 Task: Select the file option in the open view.
Action: Mouse moved to (11, 607)
Screenshot: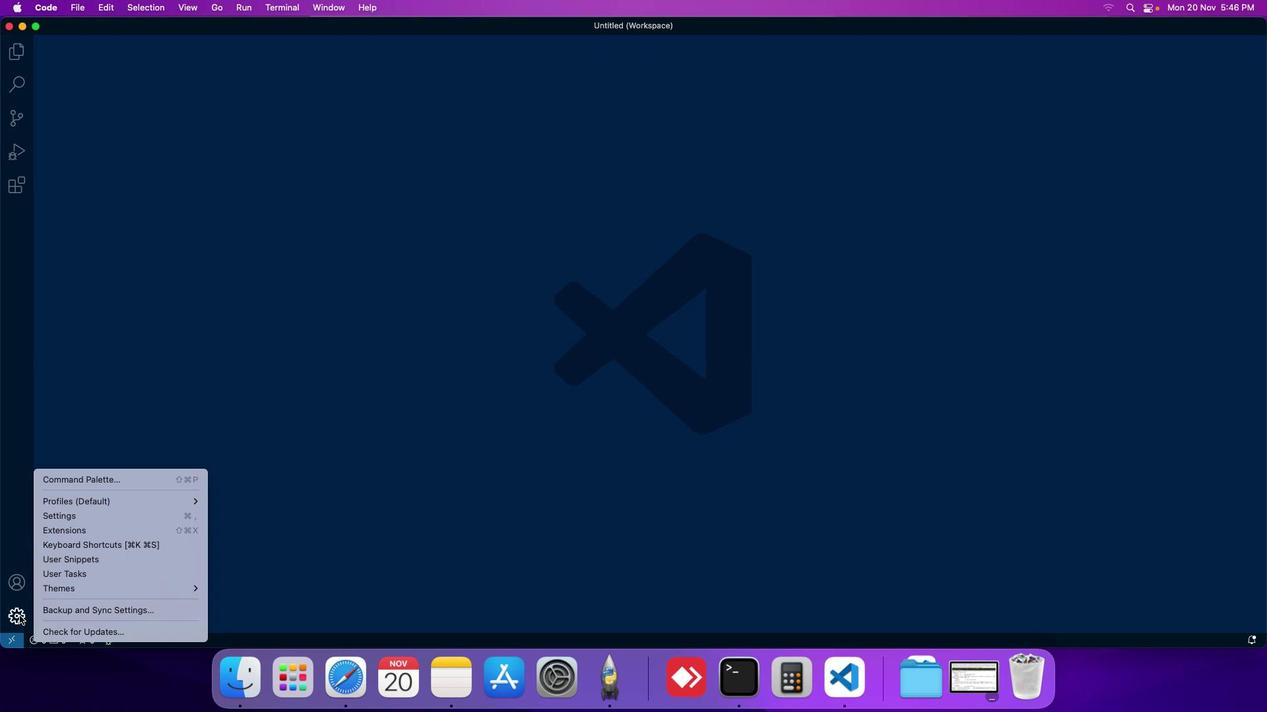
Action: Mouse pressed left at (11, 607)
Screenshot: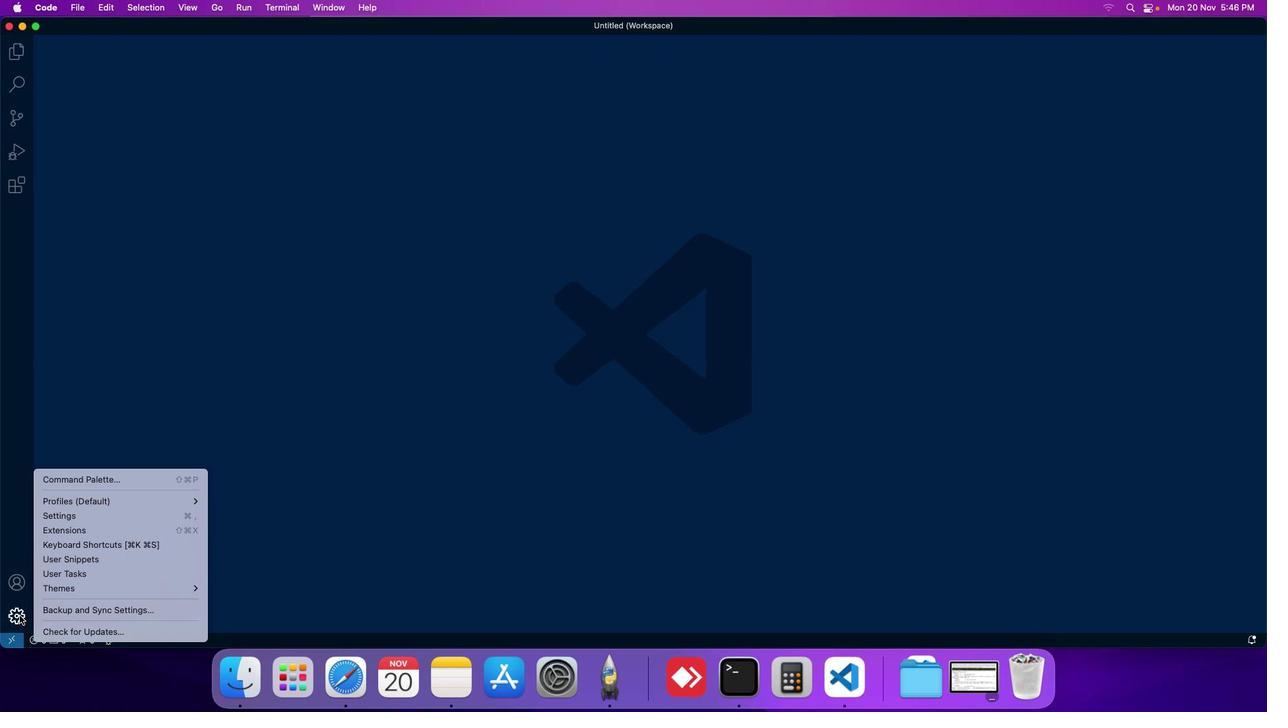 
Action: Mouse moved to (40, 512)
Screenshot: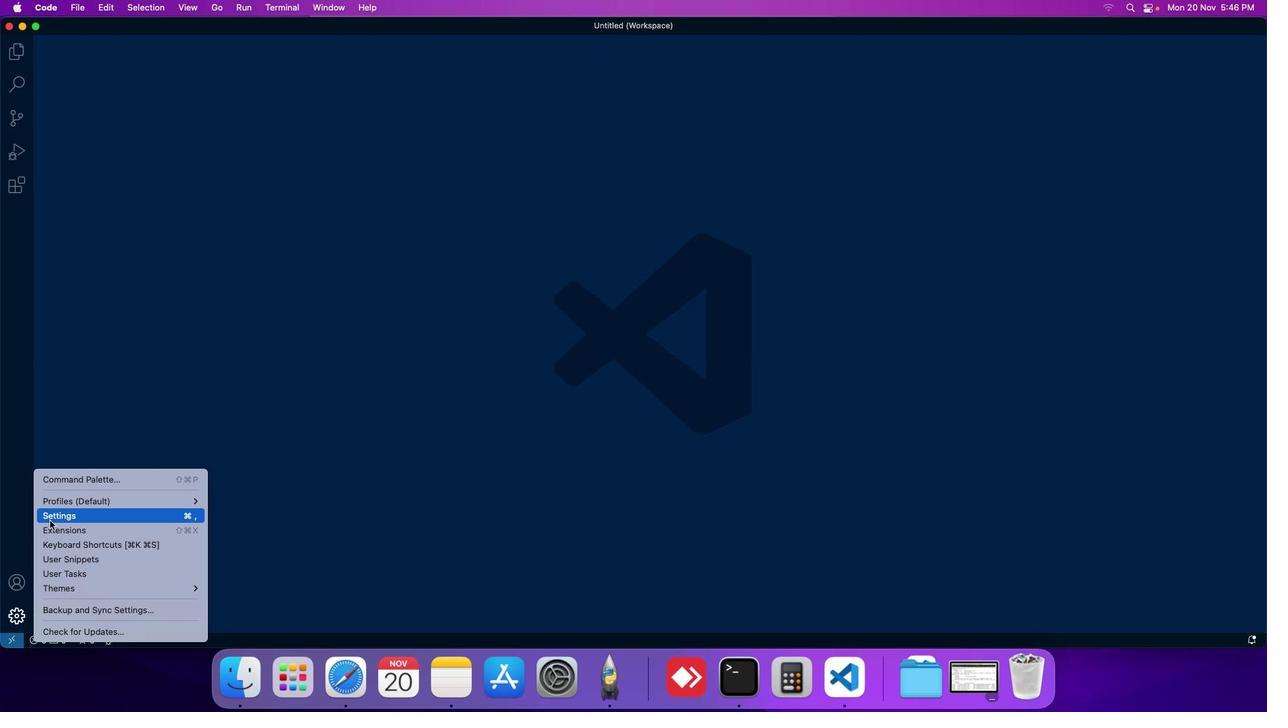 
Action: Mouse pressed left at (40, 512)
Screenshot: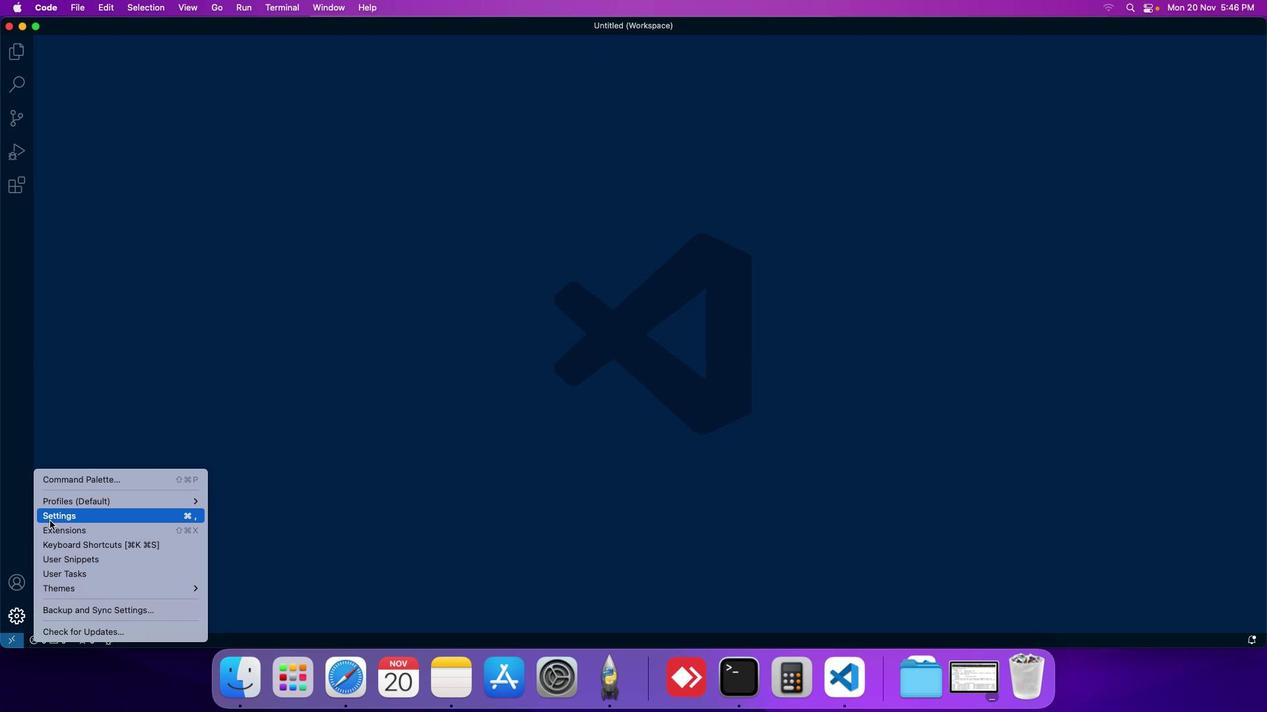 
Action: Mouse moved to (308, 99)
Screenshot: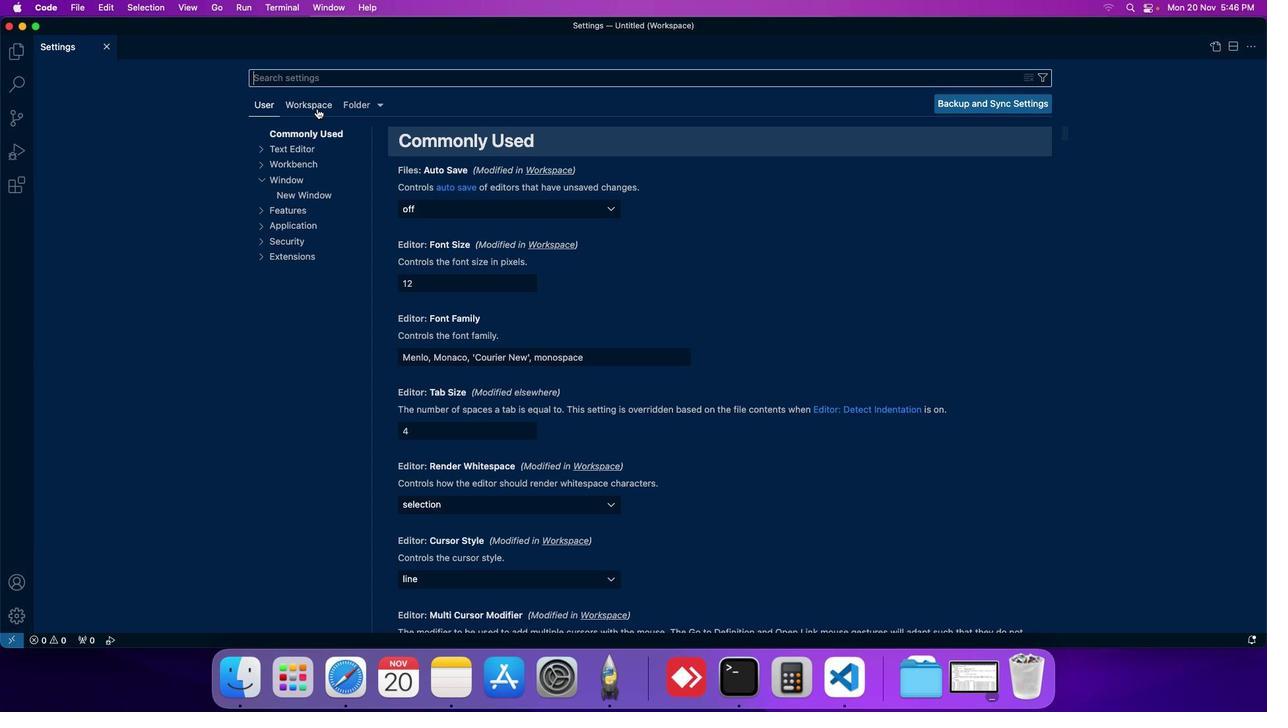 
Action: Mouse pressed left at (308, 99)
Screenshot: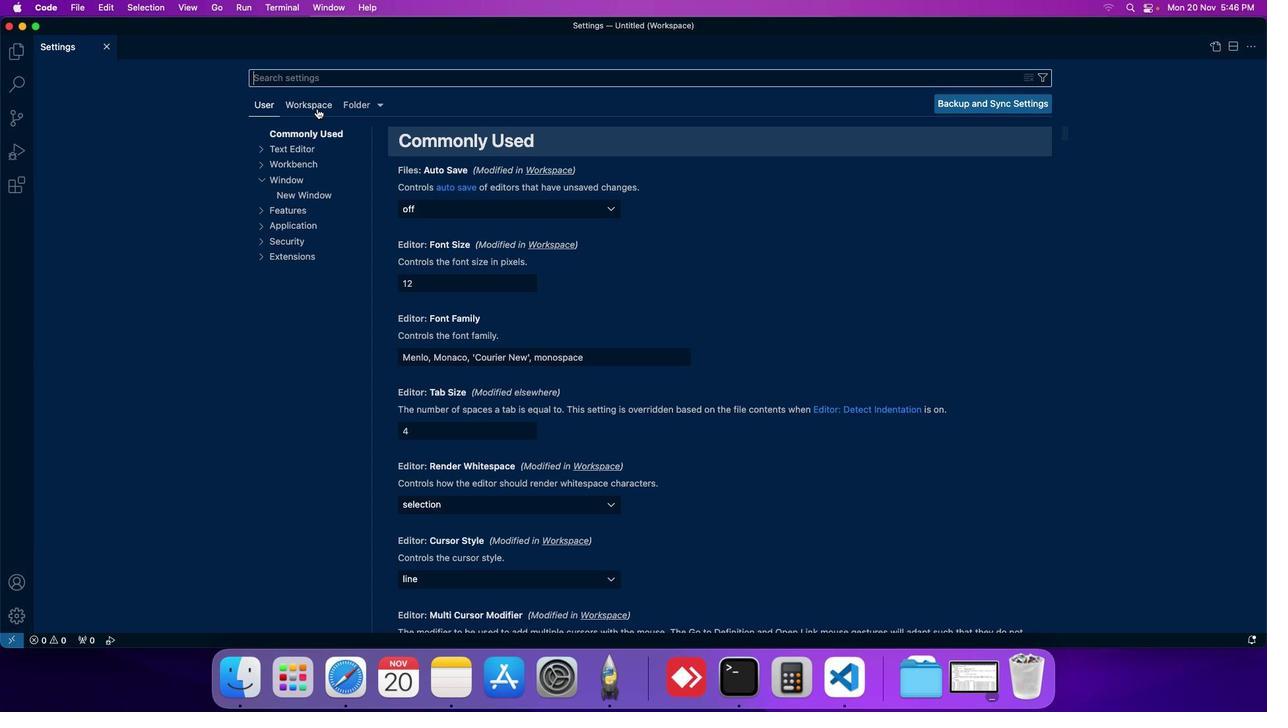 
Action: Mouse moved to (293, 185)
Screenshot: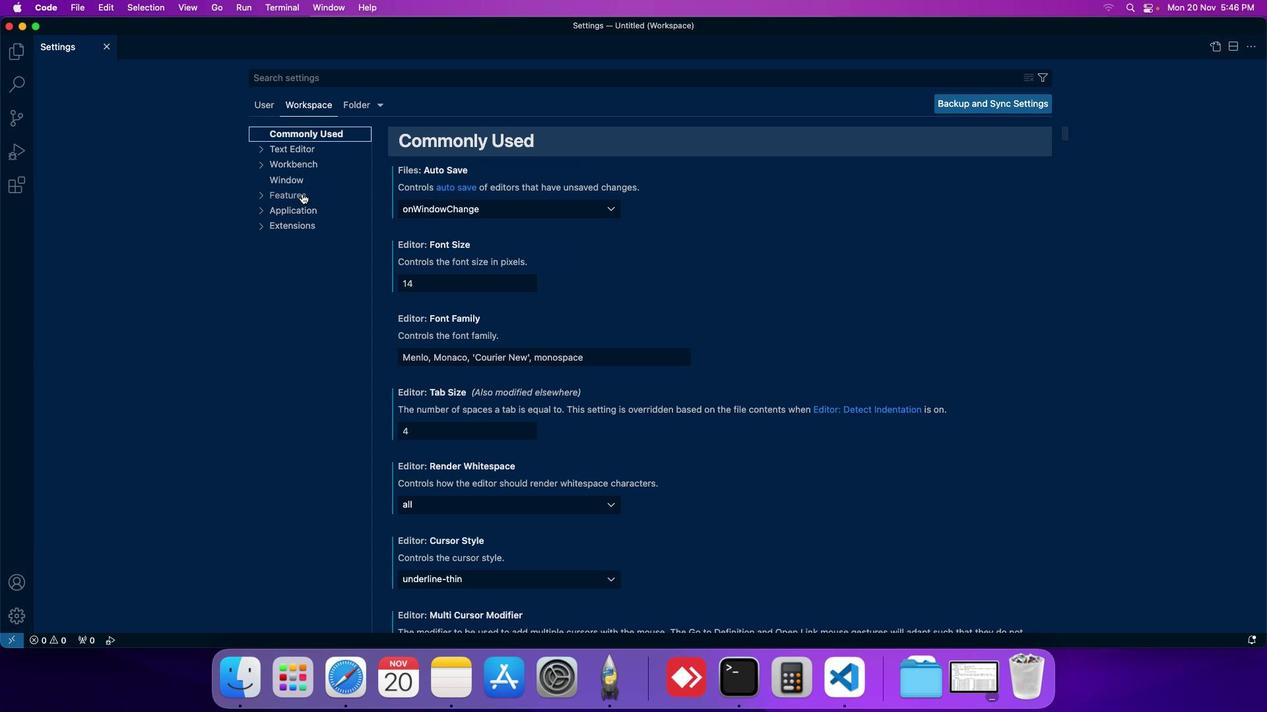 
Action: Mouse pressed left at (293, 185)
Screenshot: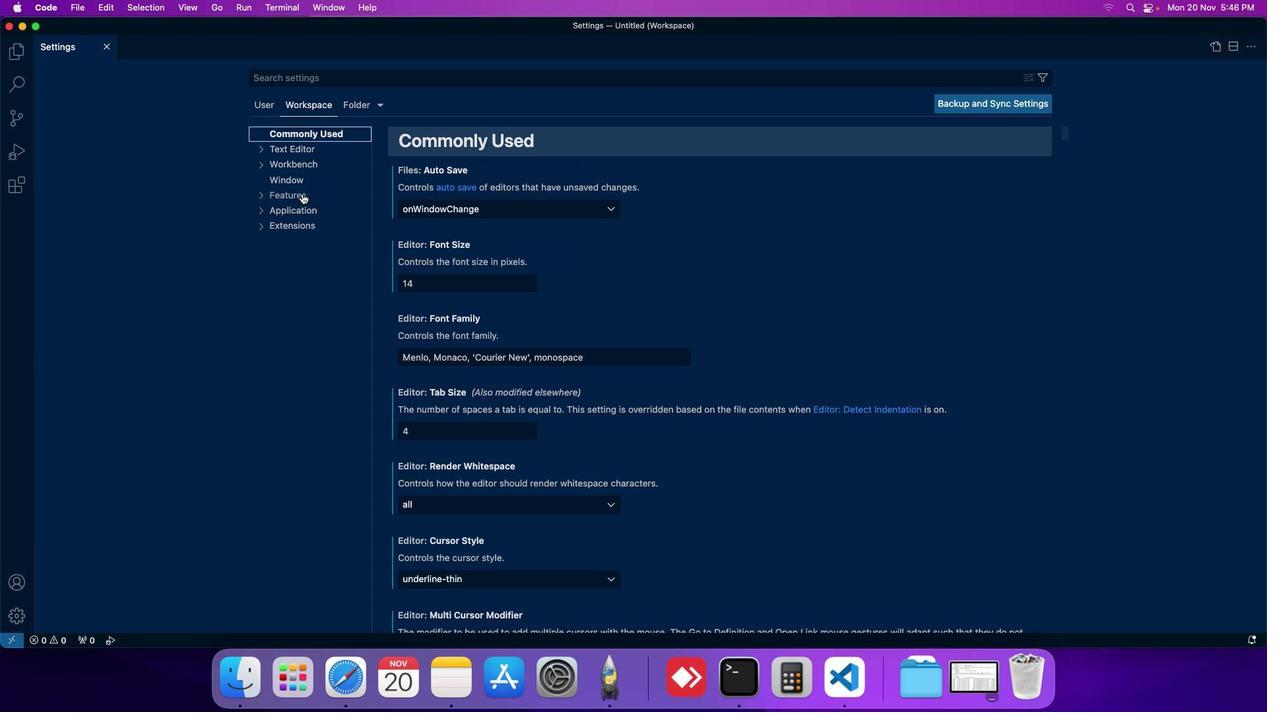 
Action: Mouse moved to (285, 308)
Screenshot: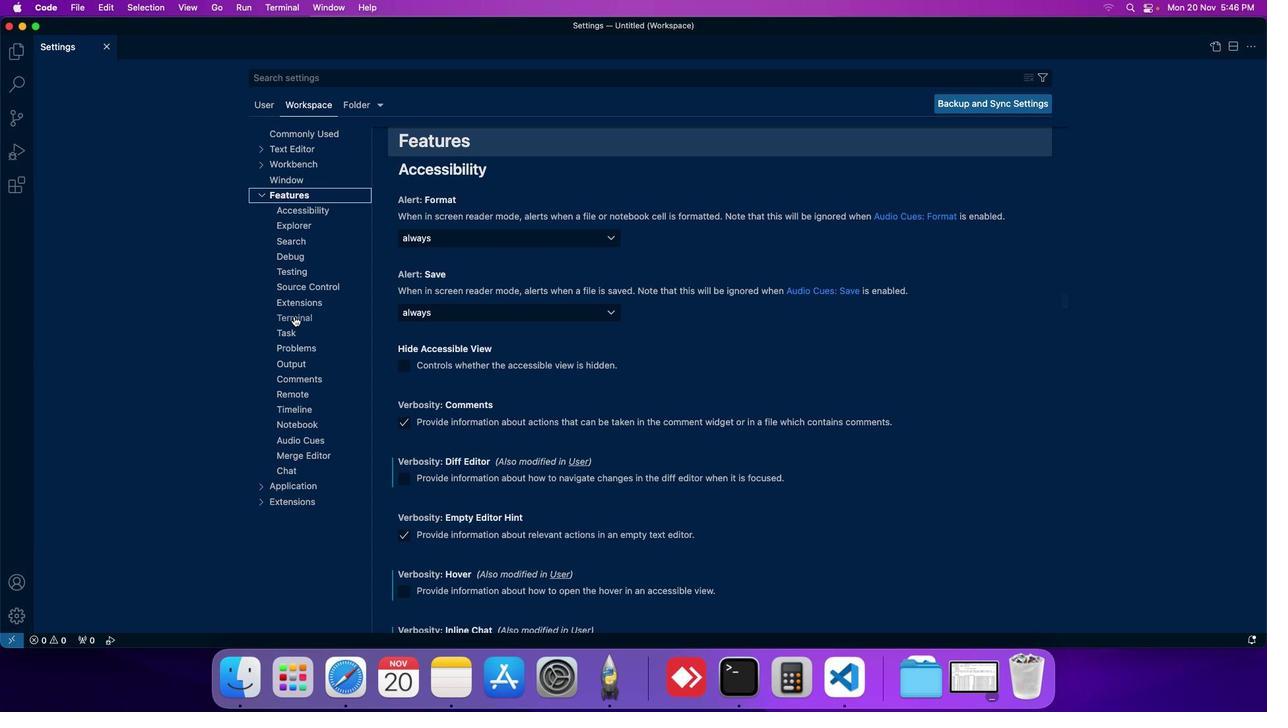 
Action: Mouse pressed left at (285, 308)
Screenshot: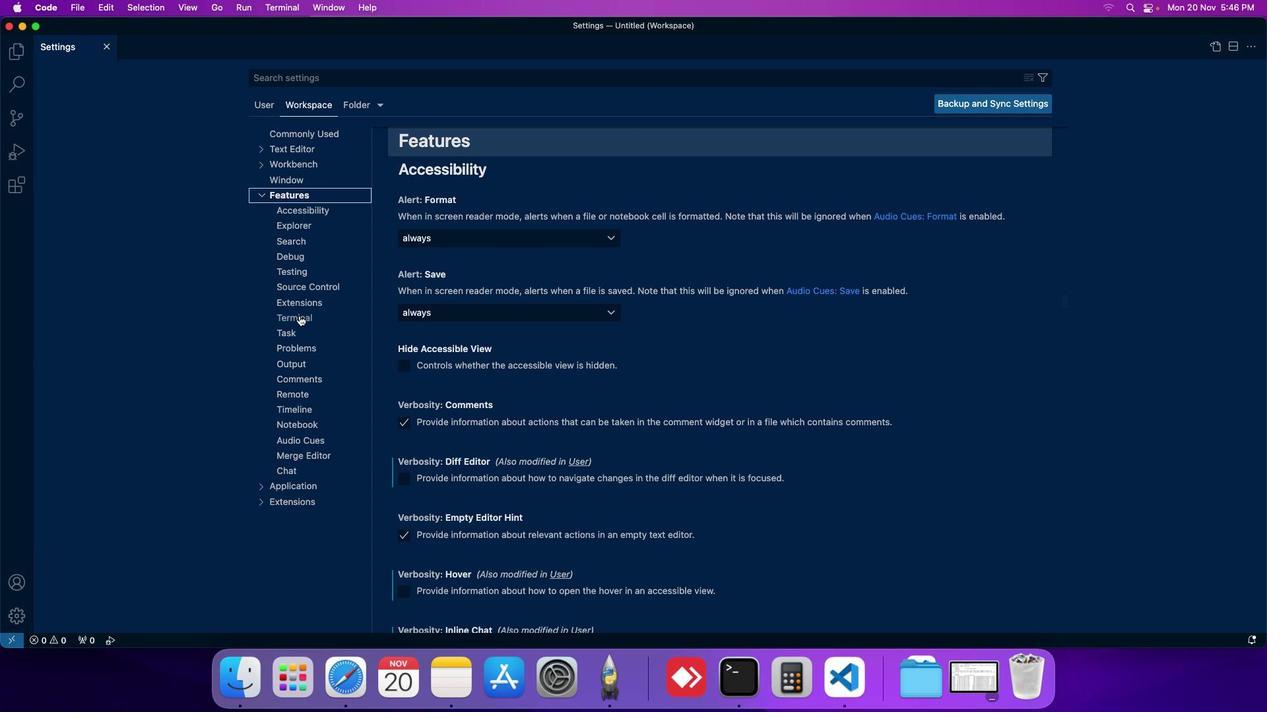 
Action: Mouse moved to (499, 370)
Screenshot: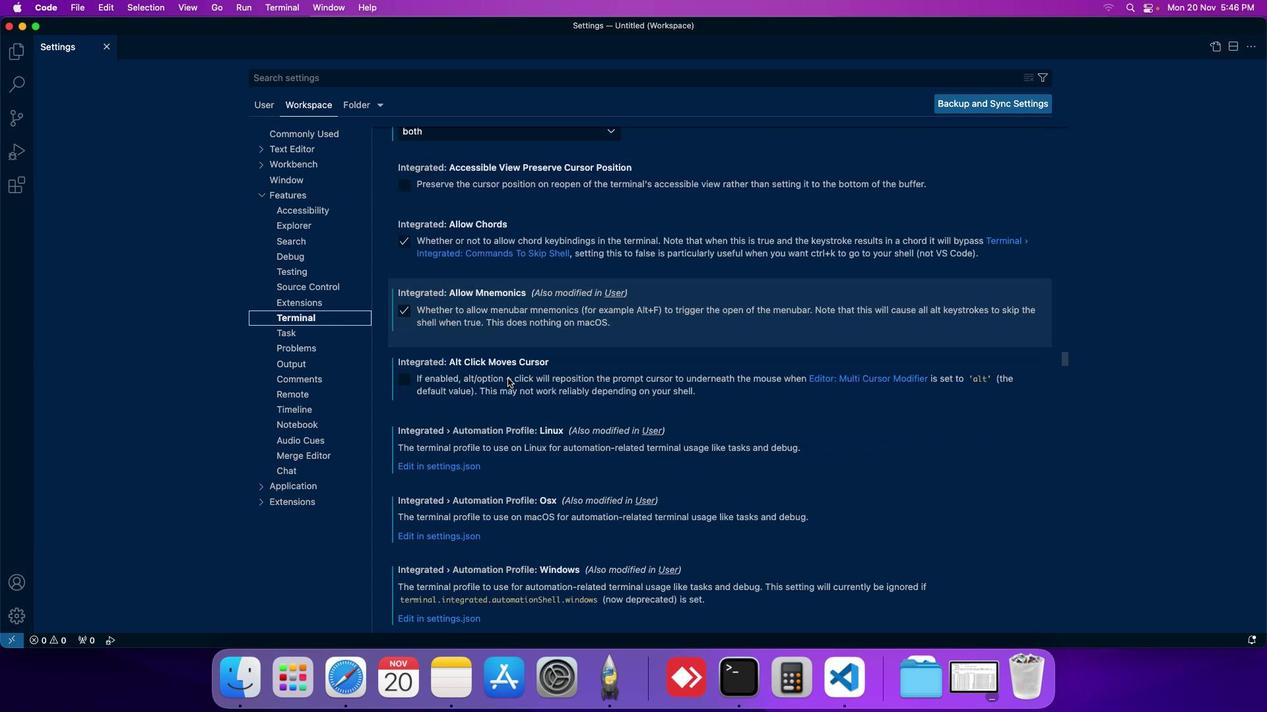 
Action: Mouse scrolled (499, 370) with delta (-7, -8)
Screenshot: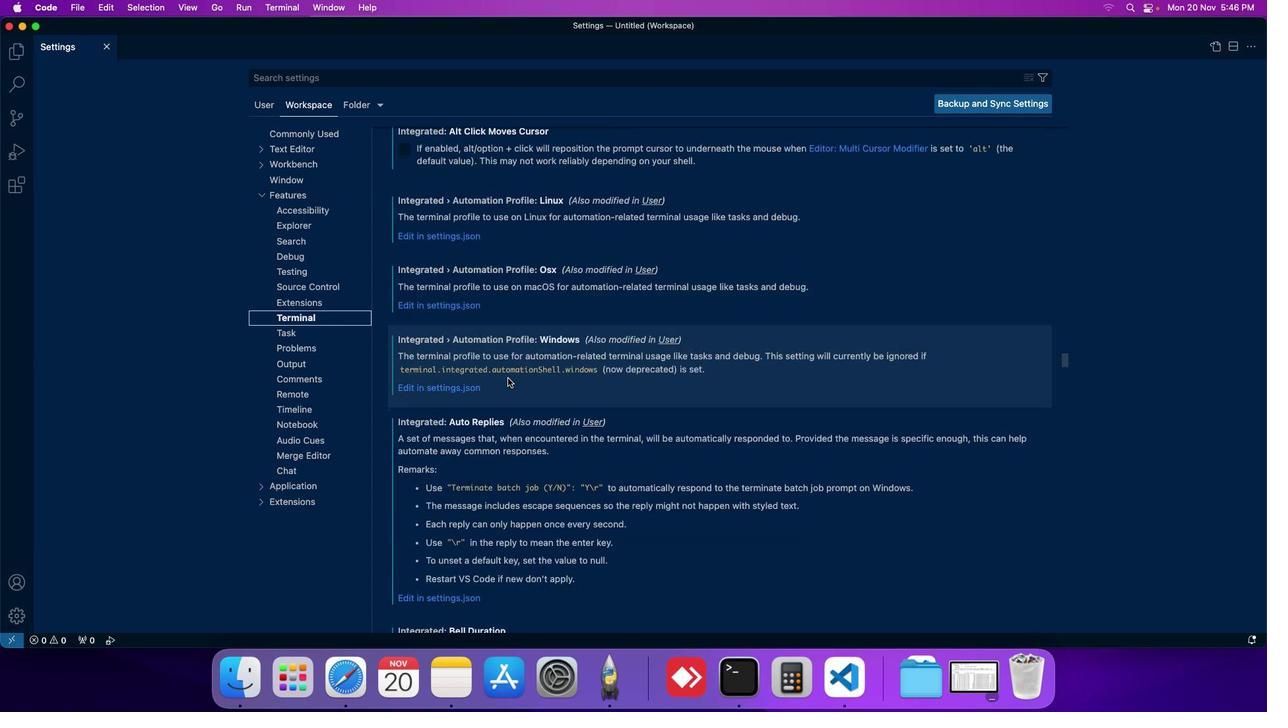 
Action: Mouse scrolled (499, 370) with delta (-7, -8)
Screenshot: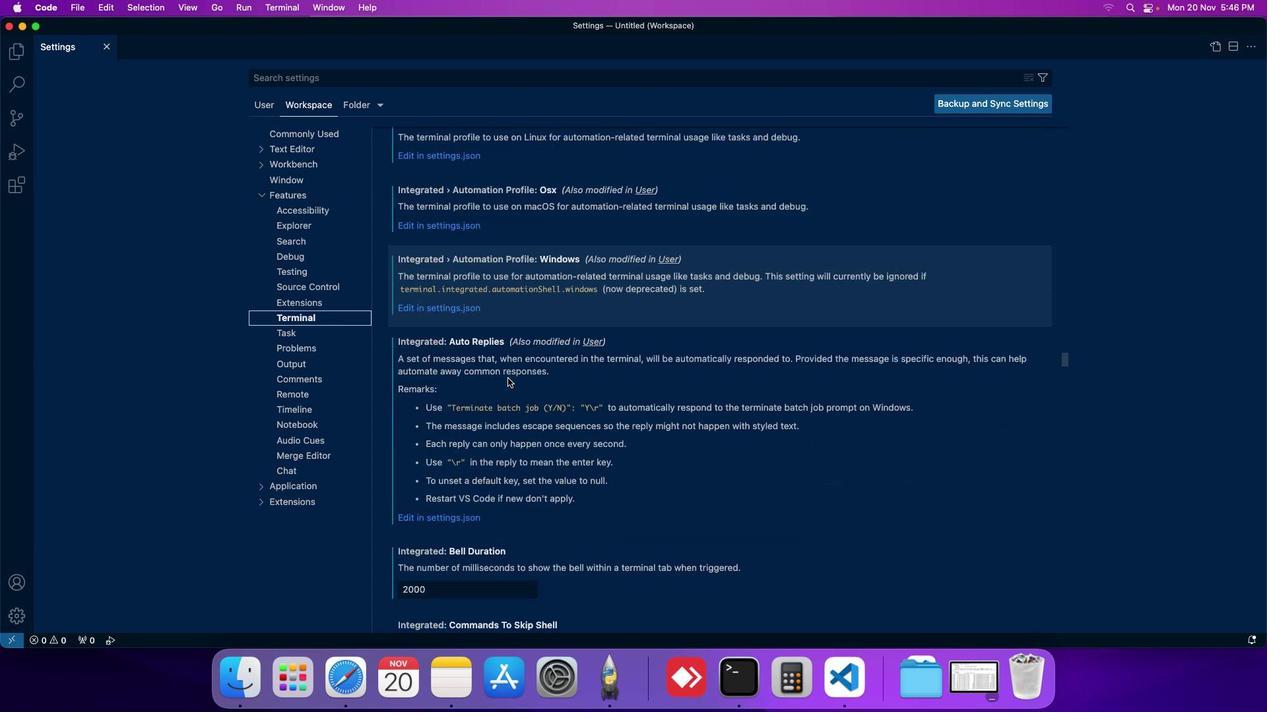
Action: Mouse scrolled (499, 370) with delta (-7, -9)
Screenshot: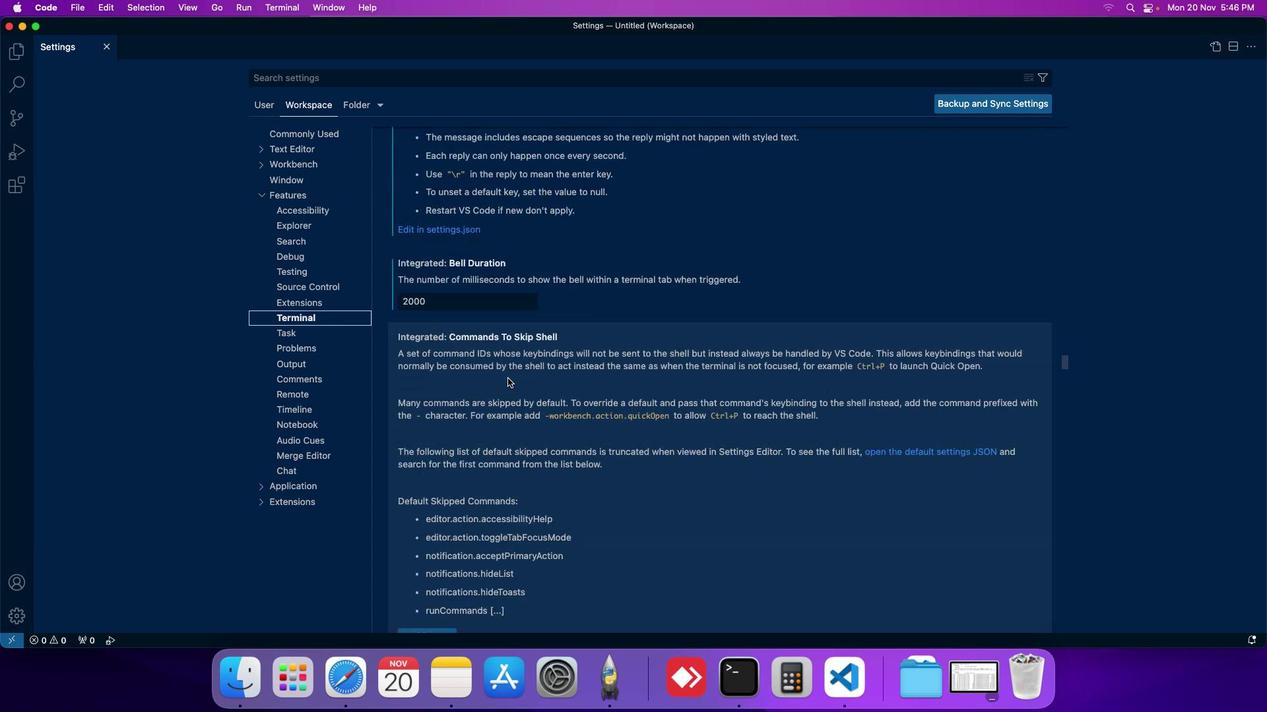 
Action: Mouse moved to (284, 367)
Screenshot: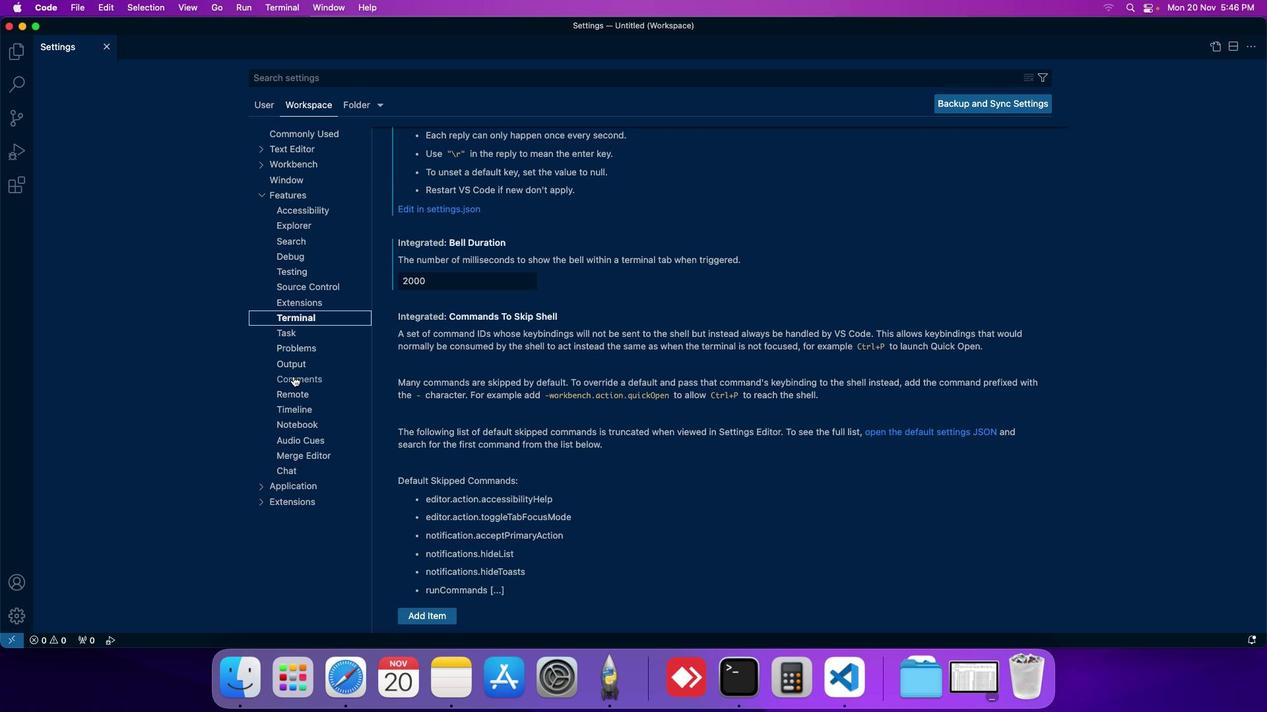 
Action: Mouse pressed left at (284, 367)
Screenshot: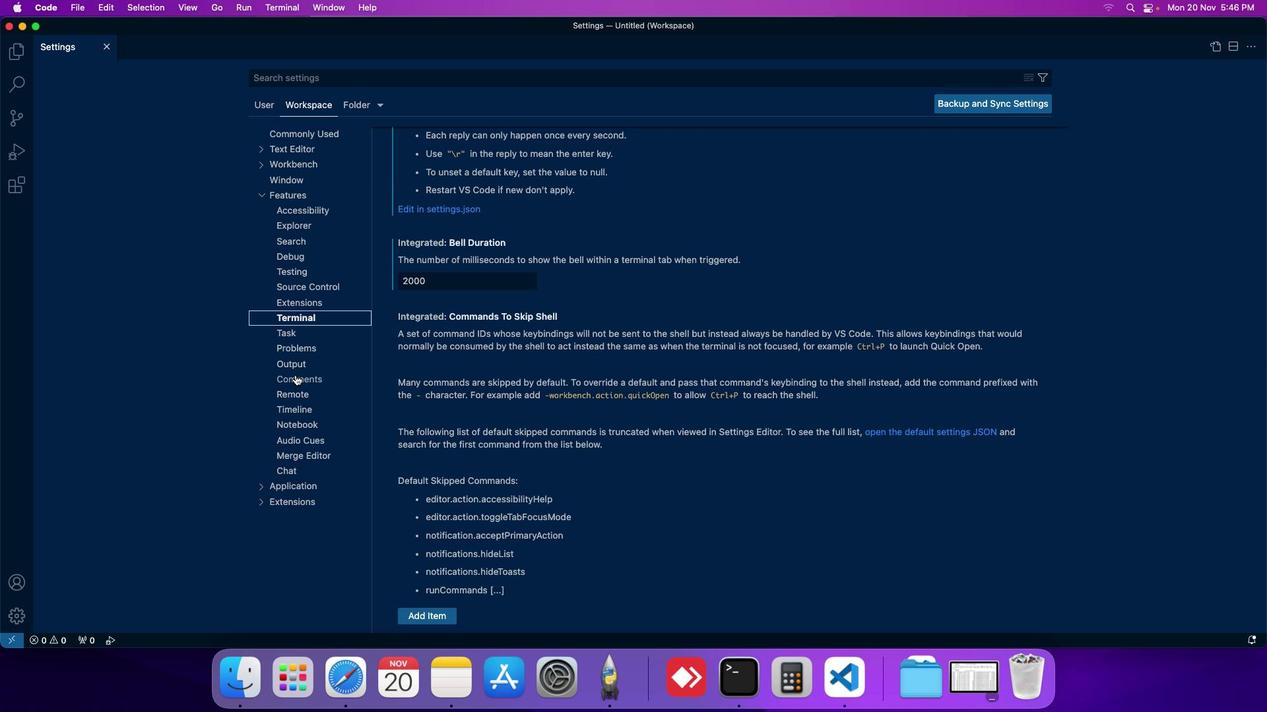 
Action: Mouse moved to (444, 311)
Screenshot: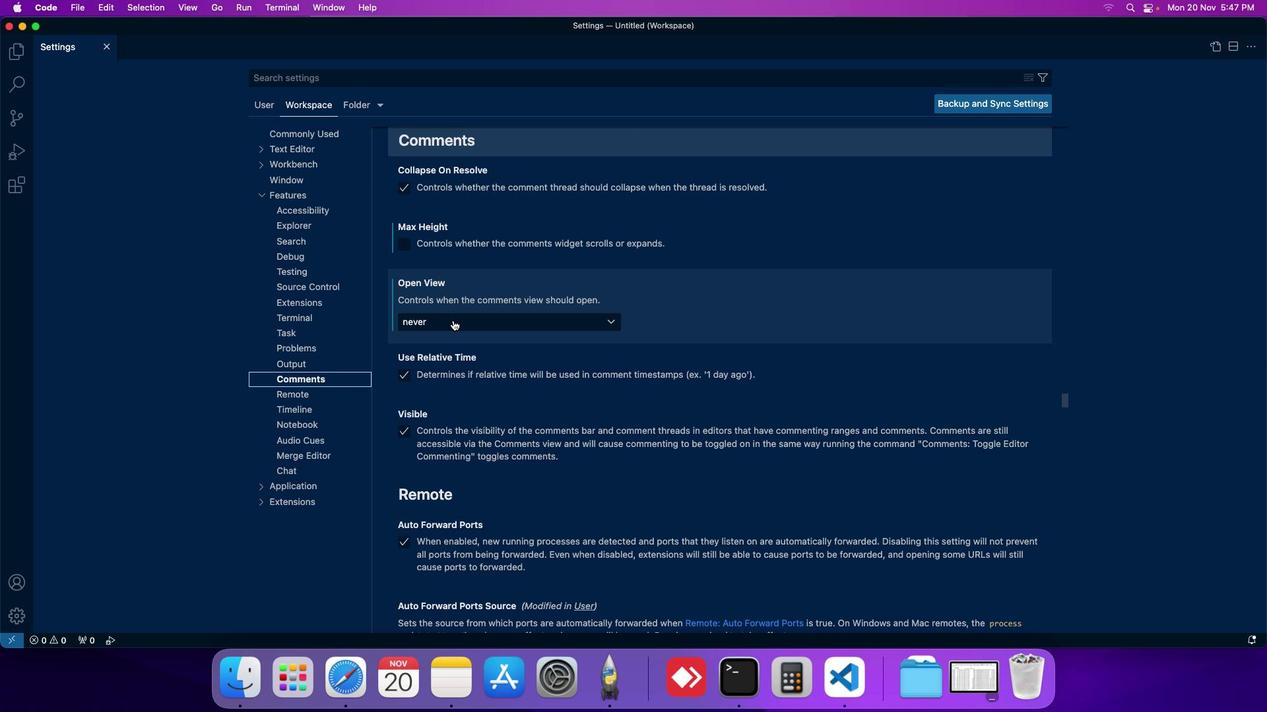 
Action: Mouse pressed left at (444, 311)
Screenshot: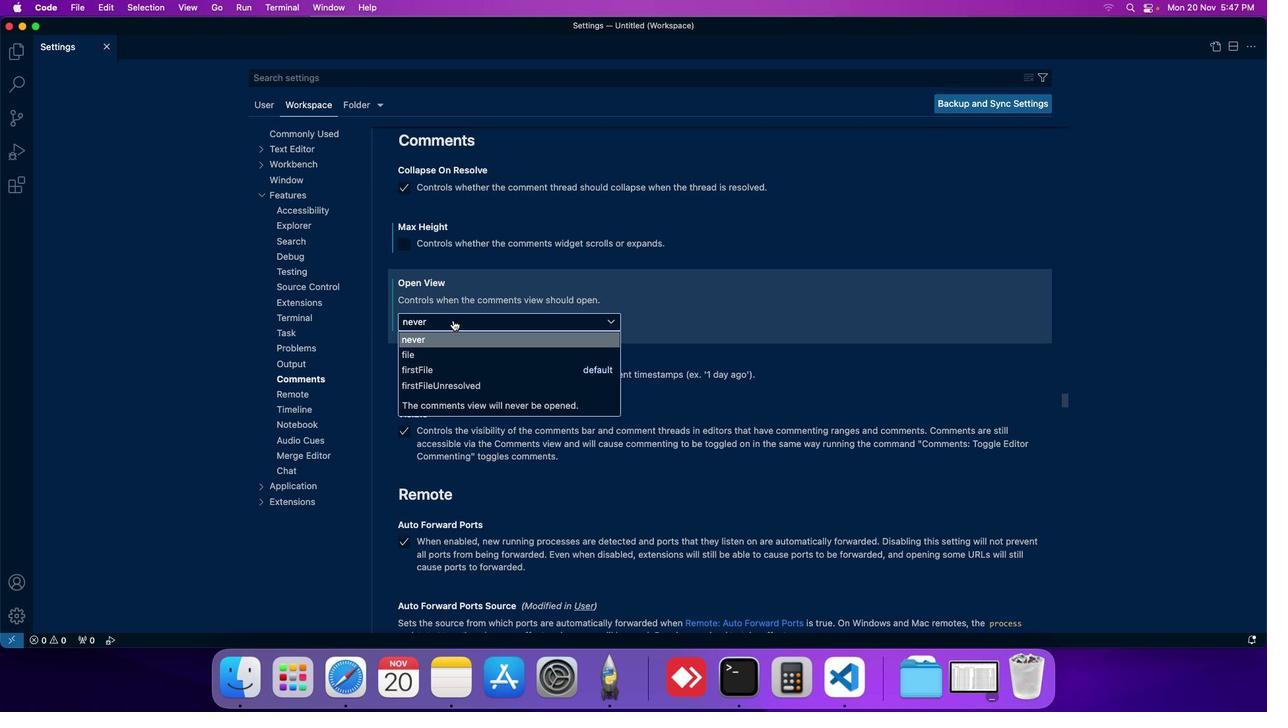 
Action: Mouse moved to (421, 347)
Screenshot: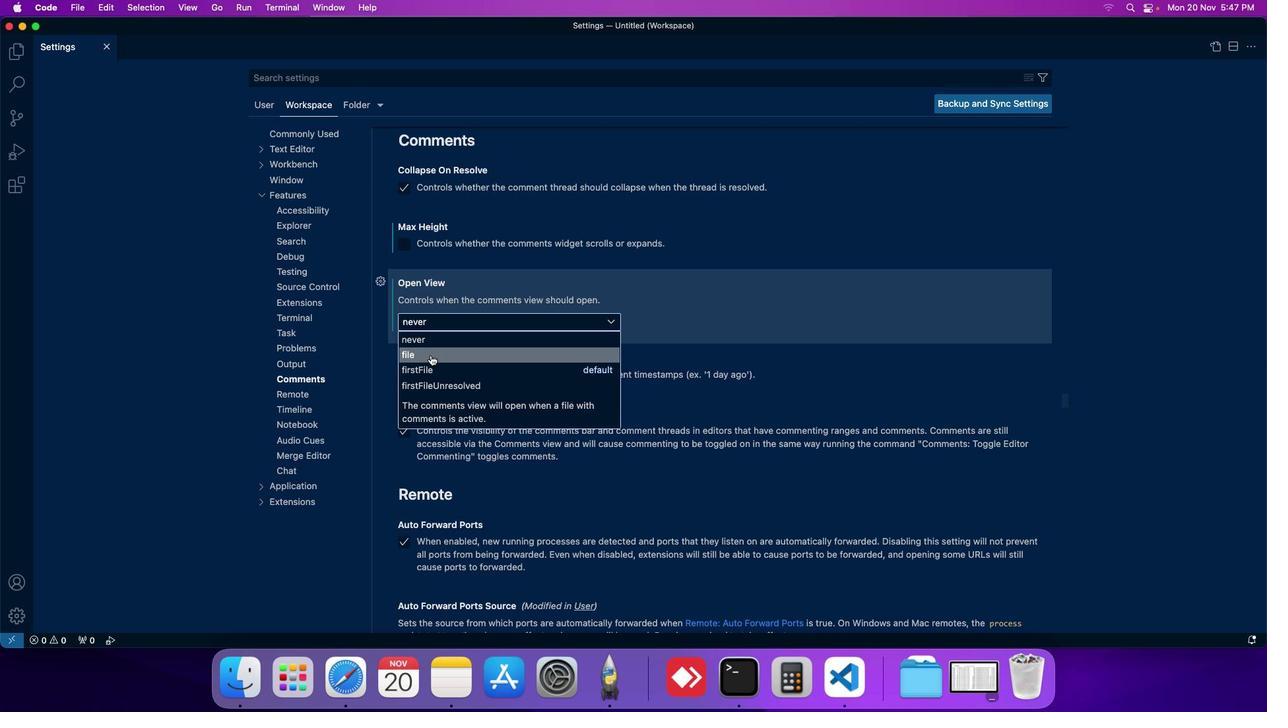 
Action: Mouse pressed left at (421, 347)
Screenshot: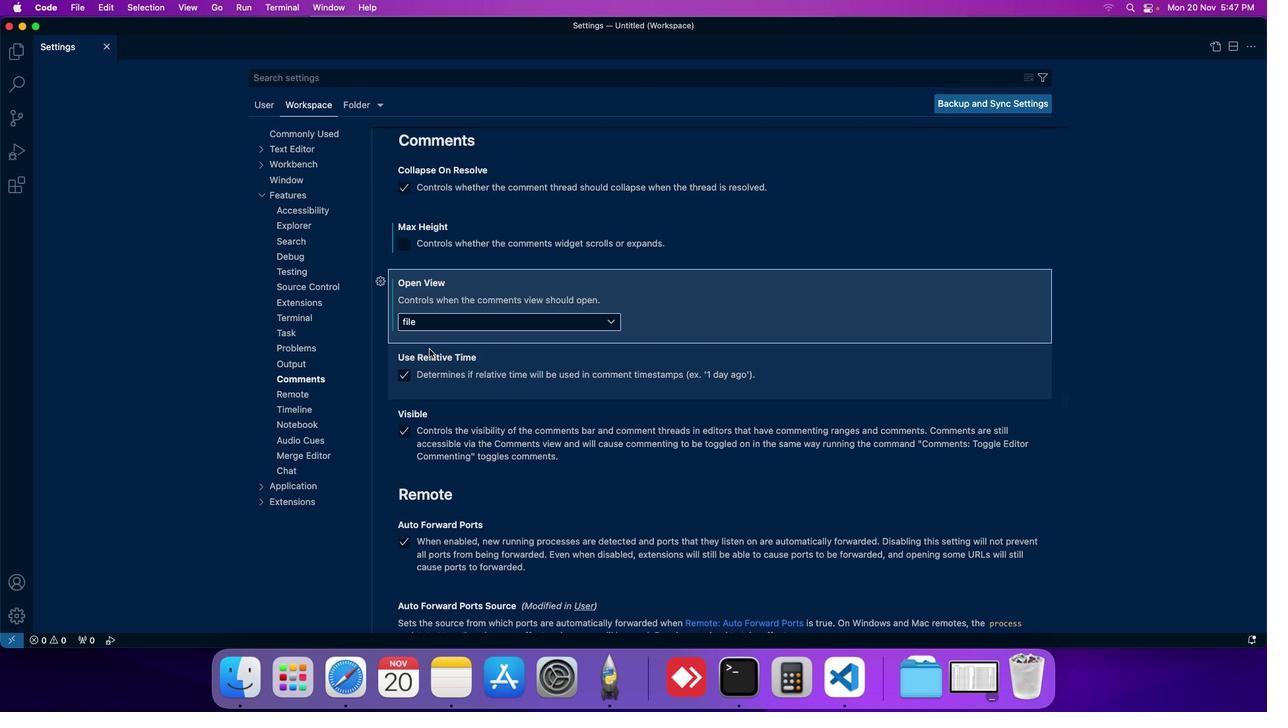 
Action: Mouse moved to (429, 323)
Screenshot: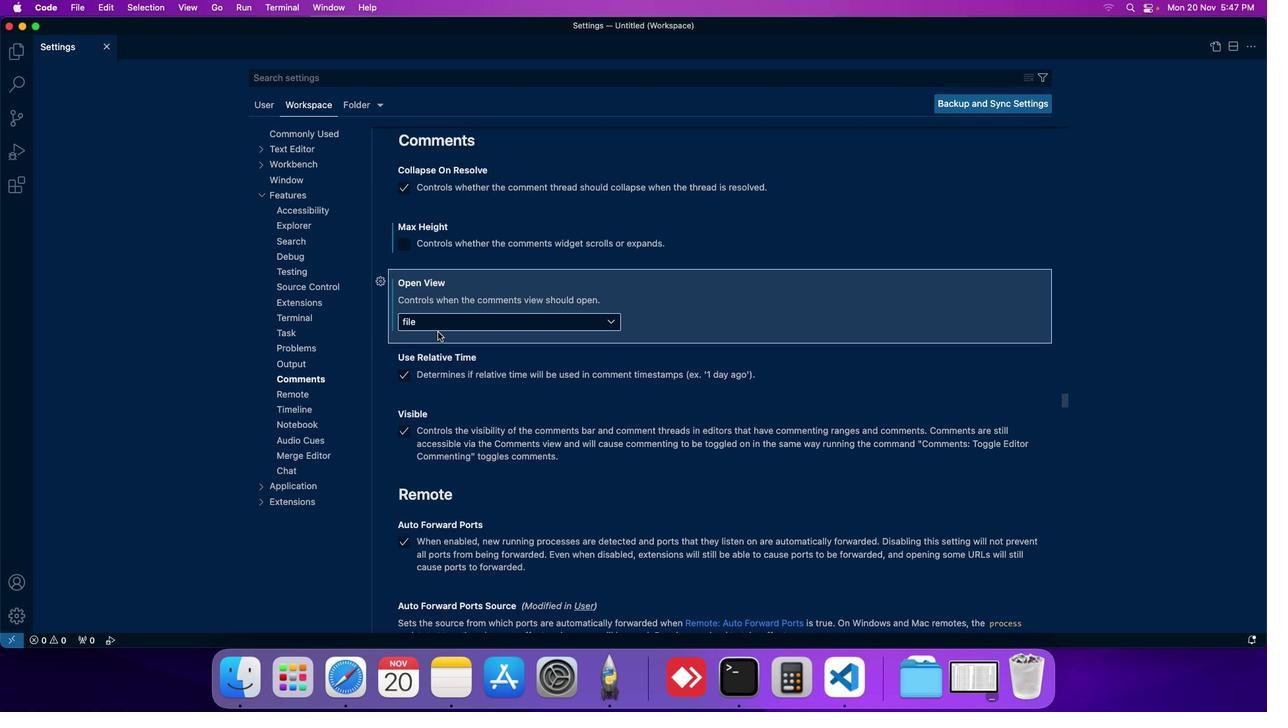 
